 Task: Change the DVD angle to 60.
Action: Mouse moved to (99, 9)
Screenshot: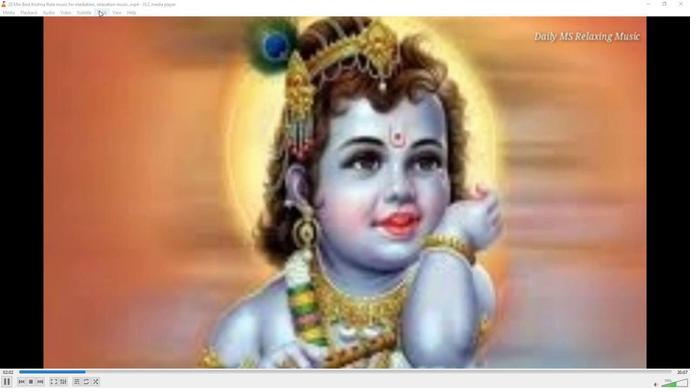 
Action: Mouse pressed left at (99, 9)
Screenshot: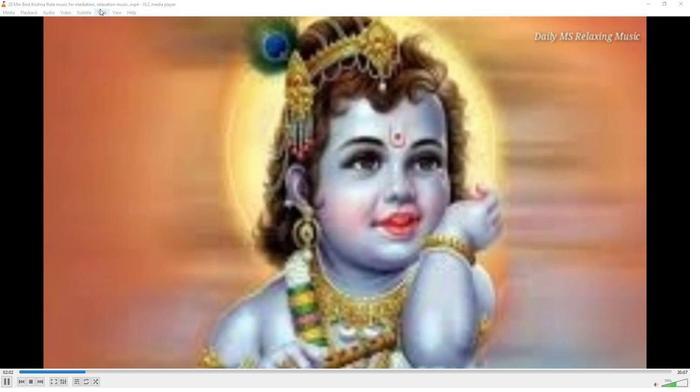 
Action: Mouse moved to (98, 100)
Screenshot: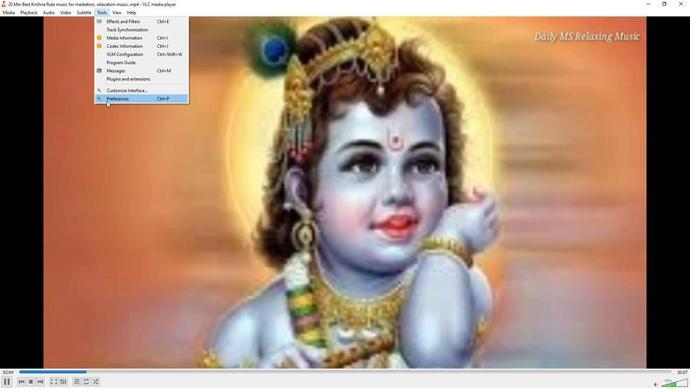 
Action: Mouse pressed left at (98, 100)
Screenshot: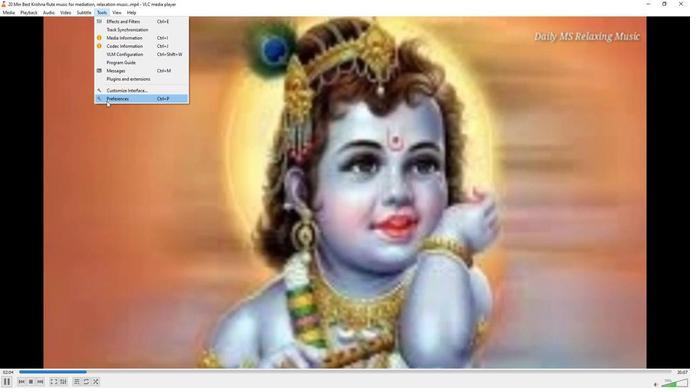 
Action: Mouse moved to (77, 312)
Screenshot: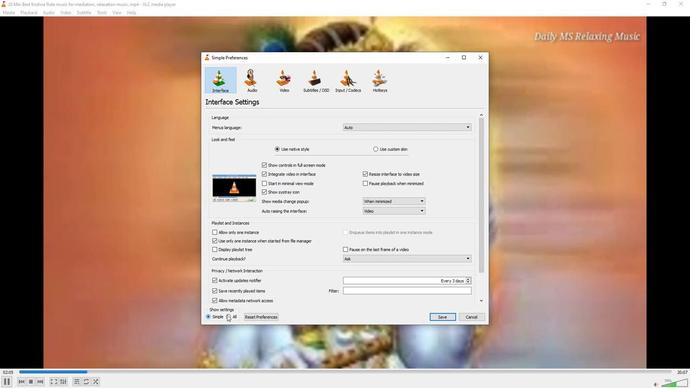 
Action: Mouse pressed left at (77, 312)
Screenshot: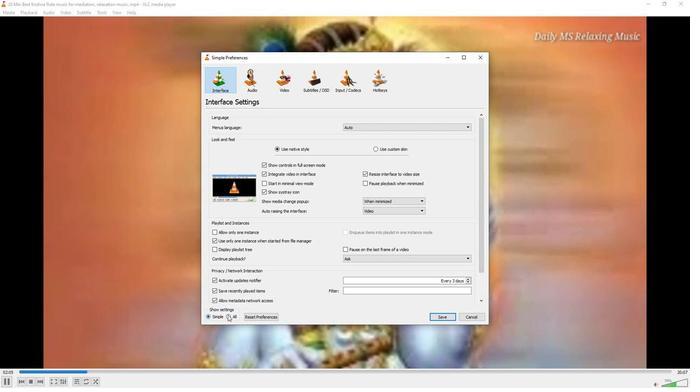 
Action: Mouse moved to (79, 192)
Screenshot: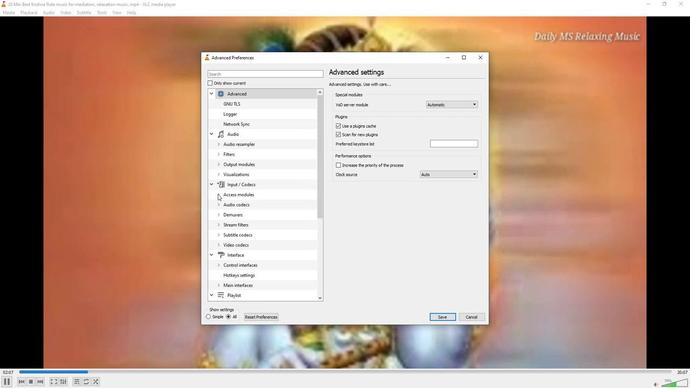 
Action: Mouse pressed left at (79, 192)
Screenshot: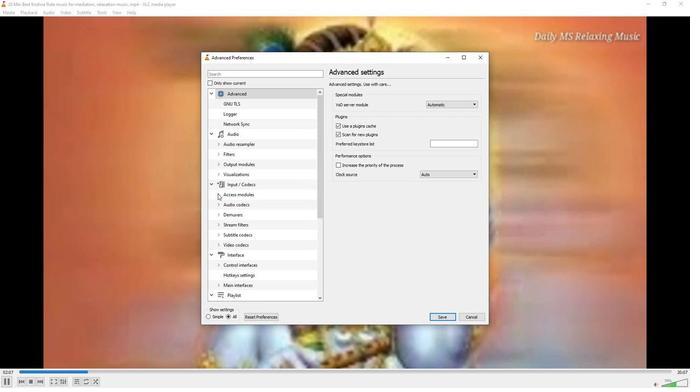 
Action: Mouse moved to (76, 260)
Screenshot: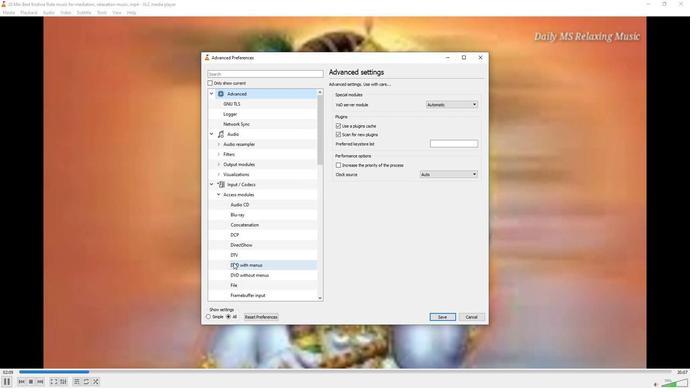 
Action: Mouse pressed left at (76, 260)
Screenshot: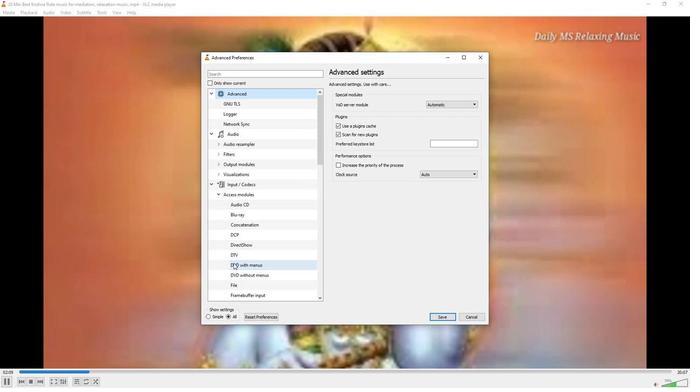 
Action: Mouse moved to (35, 95)
Screenshot: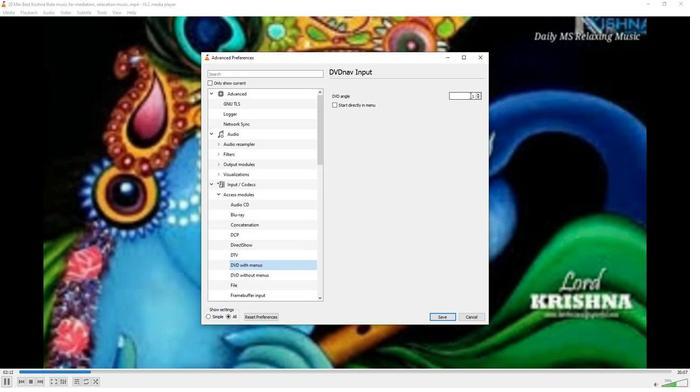 
Action: Mouse pressed left at (35, 95)
Screenshot: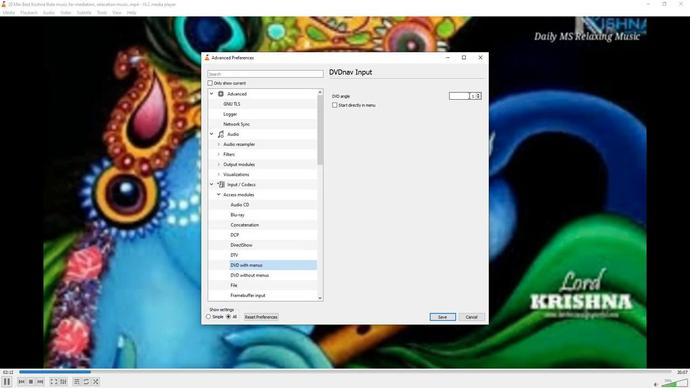 
Action: Mouse pressed left at (35, 95)
Screenshot: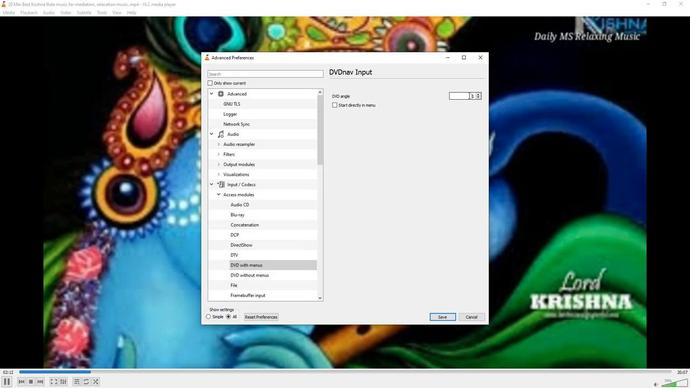 
Action: Key pressed 60
Screenshot: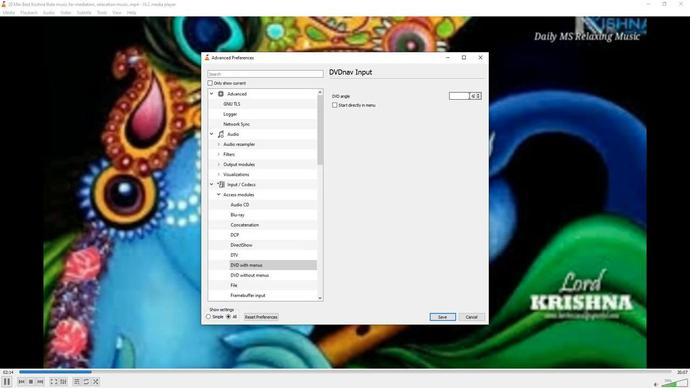
Action: Mouse moved to (37, 121)
Screenshot: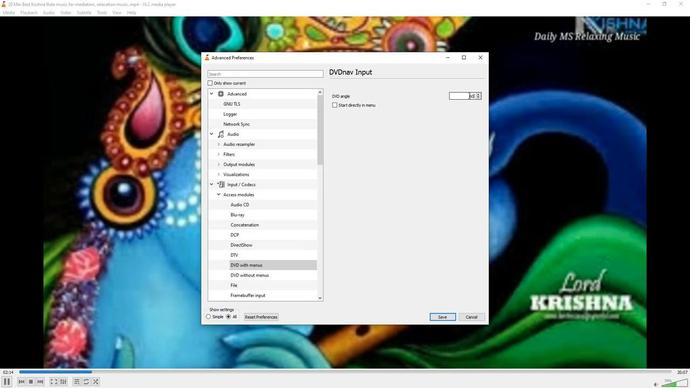 
Action: Mouse pressed left at (37, 121)
Screenshot: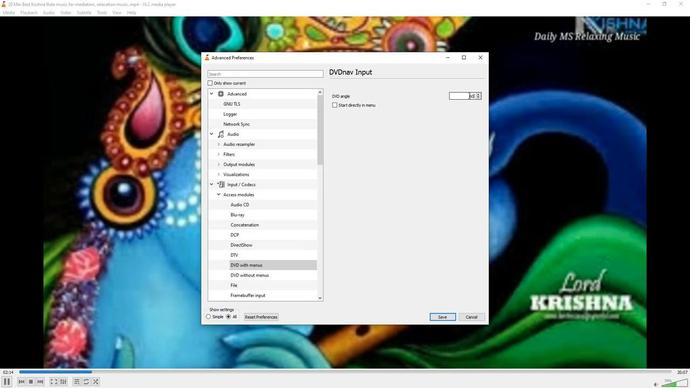 
Action: Mouse moved to (37, 122)
Screenshot: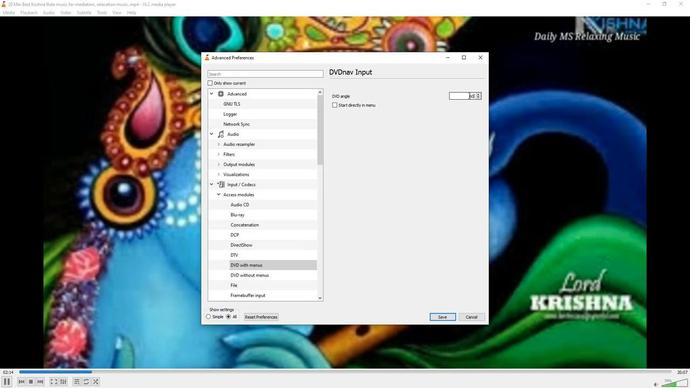 
